 Task: Look for products from Forager only.
Action: Mouse moved to (16, 135)
Screenshot: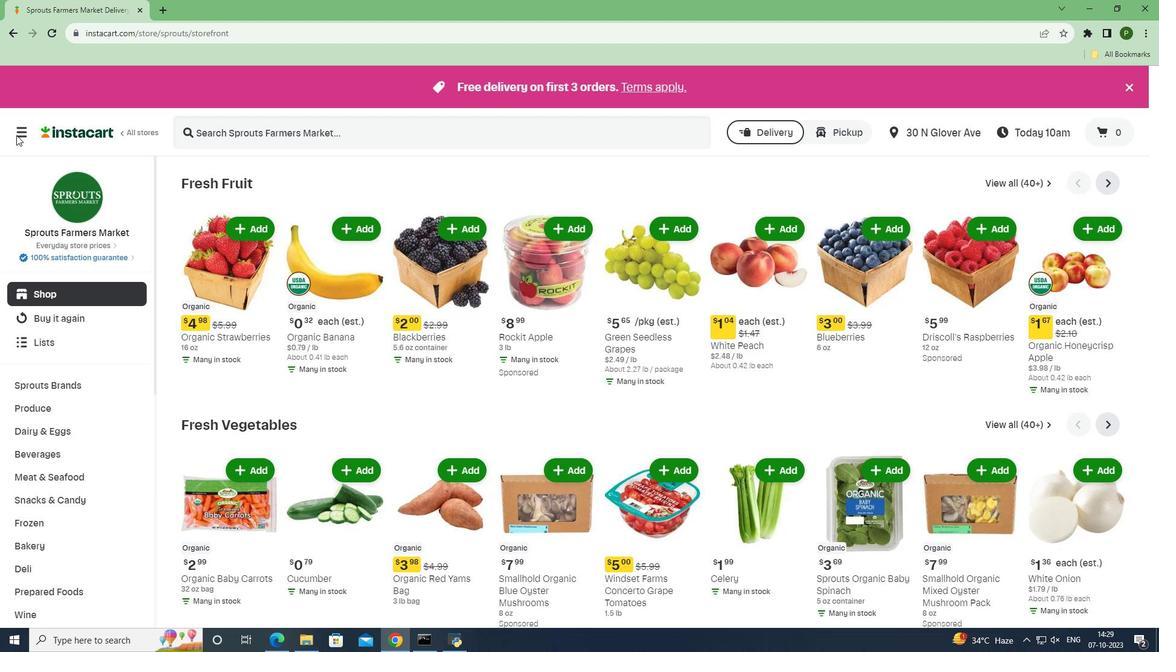 
Action: Mouse pressed left at (16, 135)
Screenshot: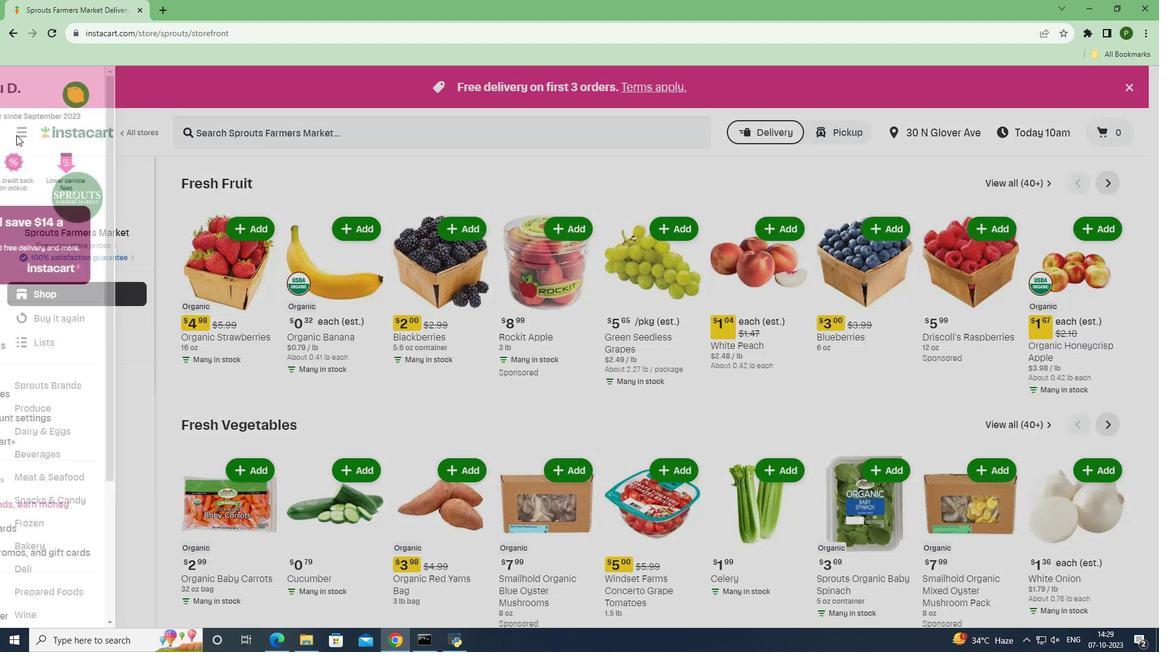
Action: Mouse moved to (37, 318)
Screenshot: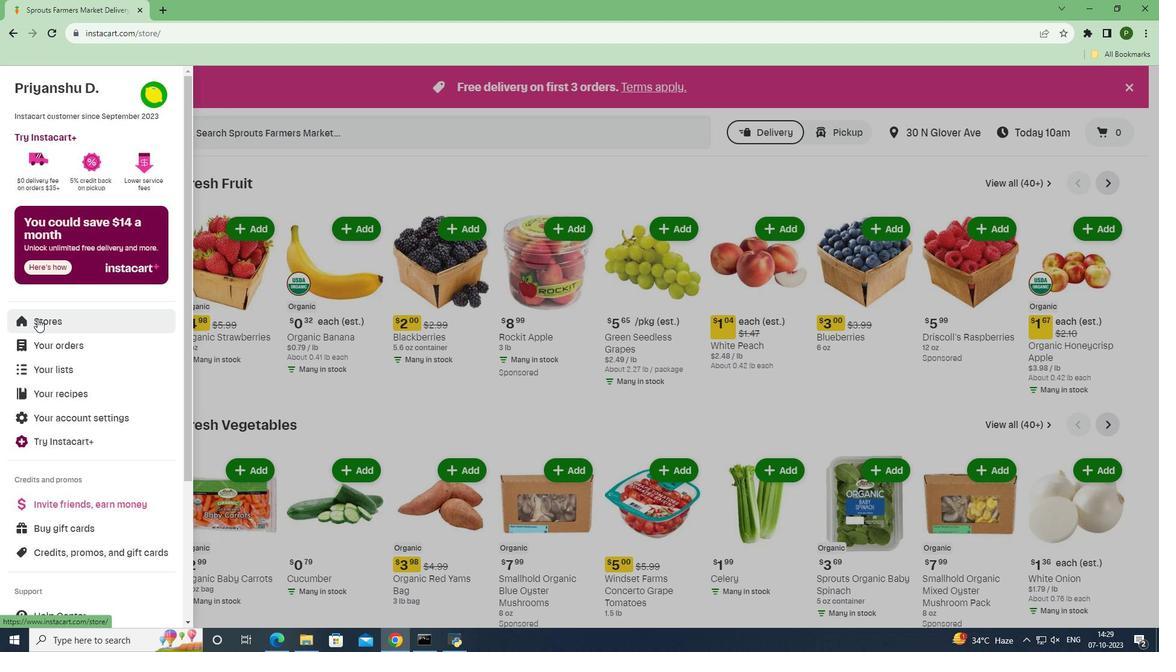 
Action: Mouse pressed left at (37, 318)
Screenshot: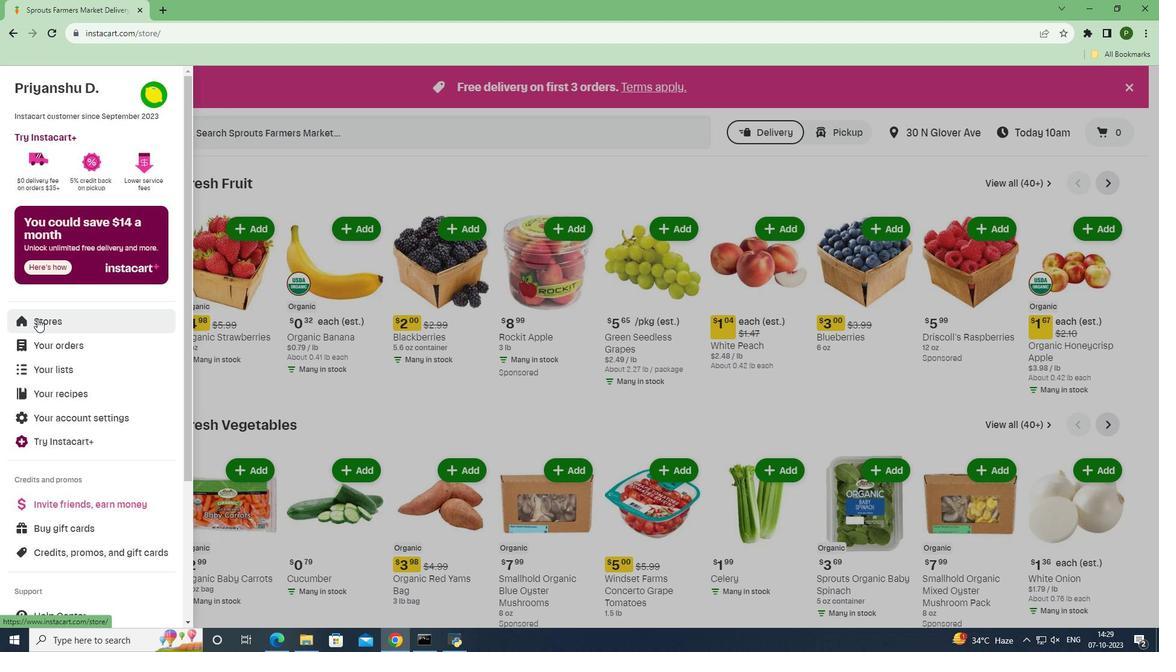 
Action: Mouse moved to (279, 141)
Screenshot: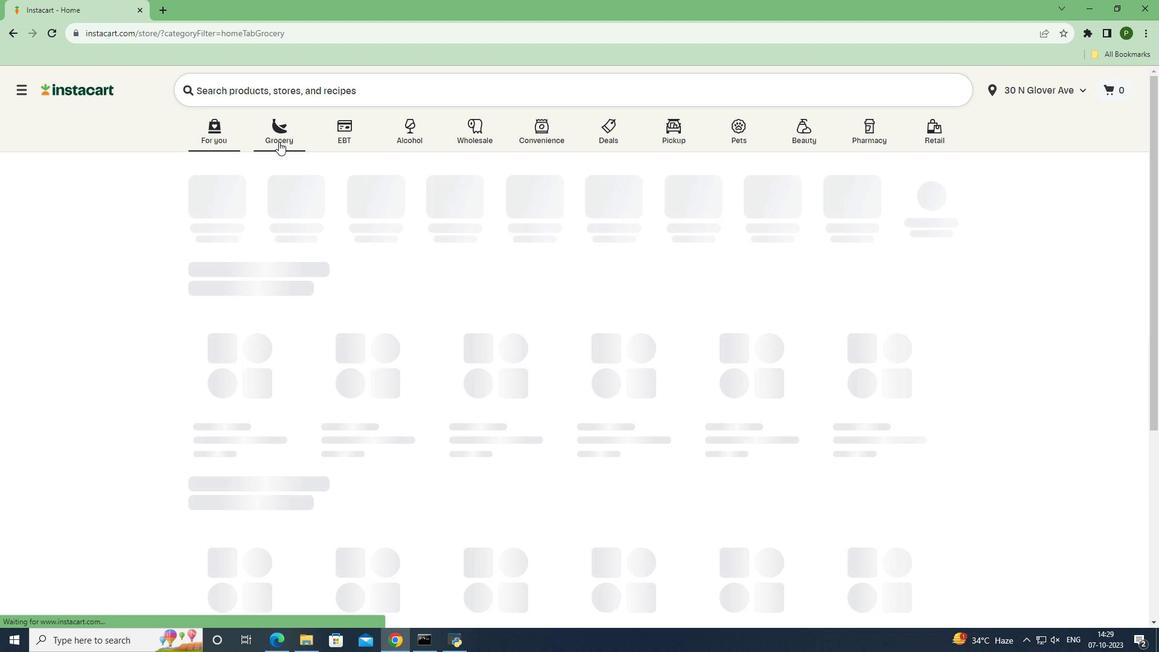 
Action: Mouse pressed left at (279, 141)
Screenshot: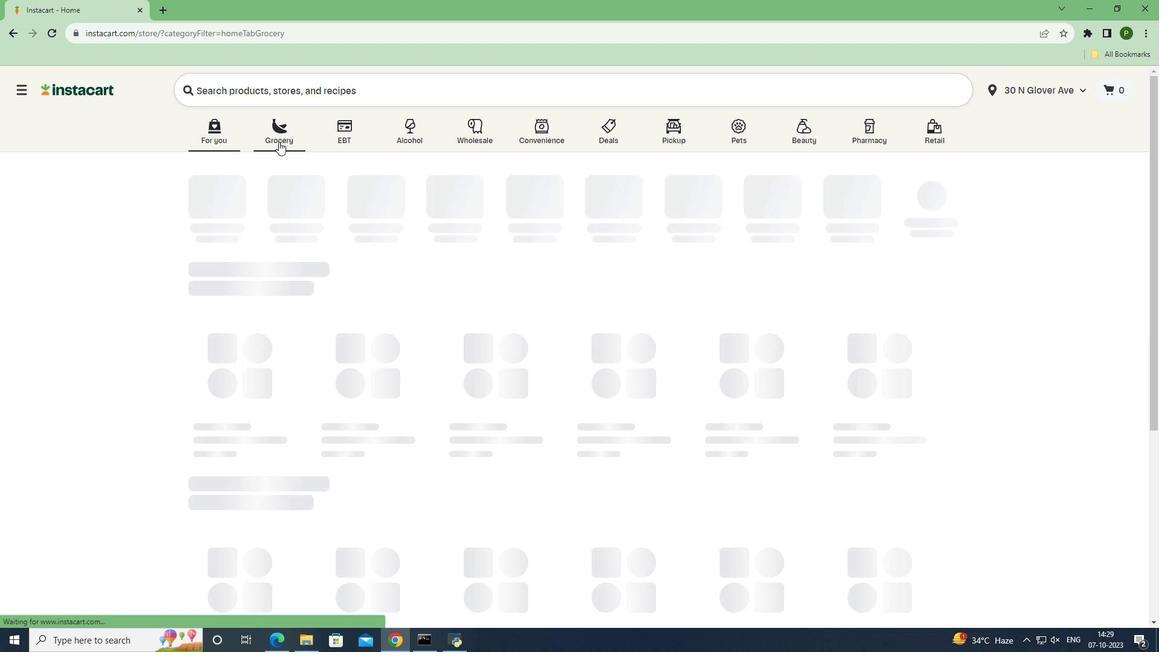 
Action: Mouse moved to (480, 279)
Screenshot: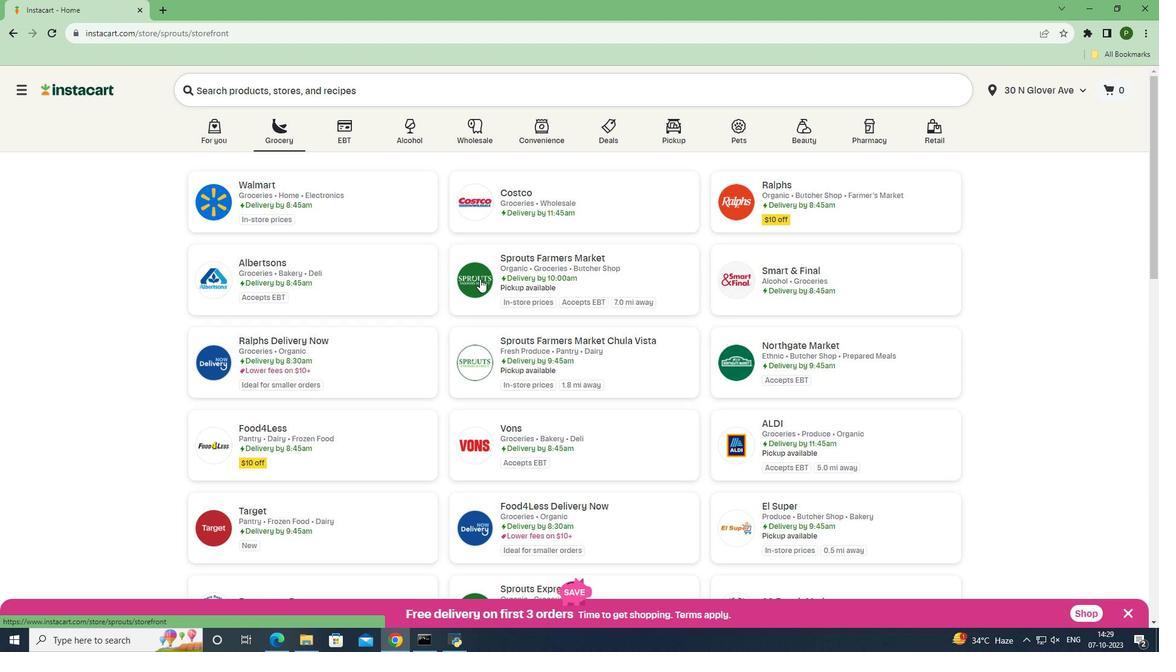
Action: Mouse pressed left at (480, 279)
Screenshot: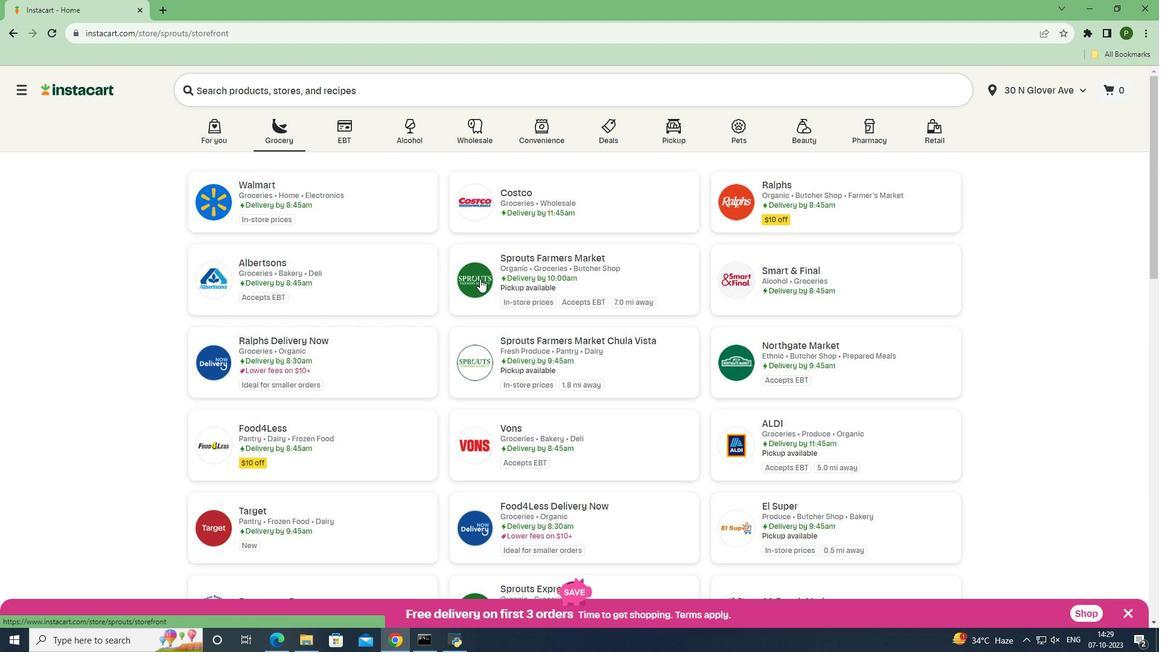 
Action: Mouse moved to (82, 428)
Screenshot: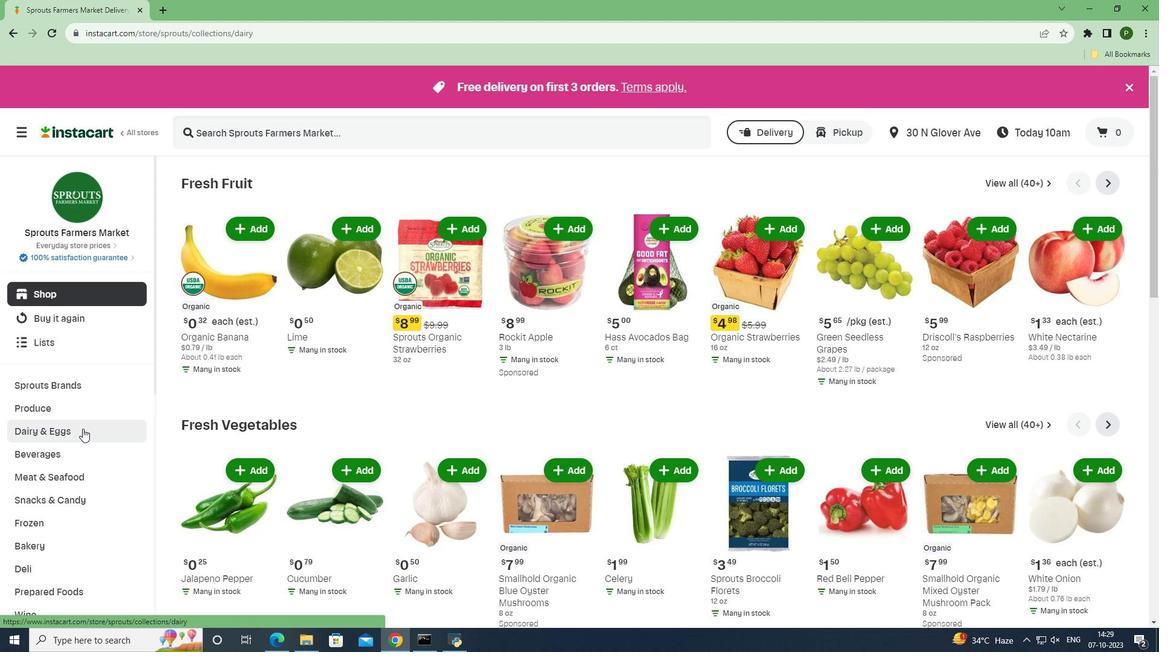 
Action: Mouse pressed left at (82, 428)
Screenshot: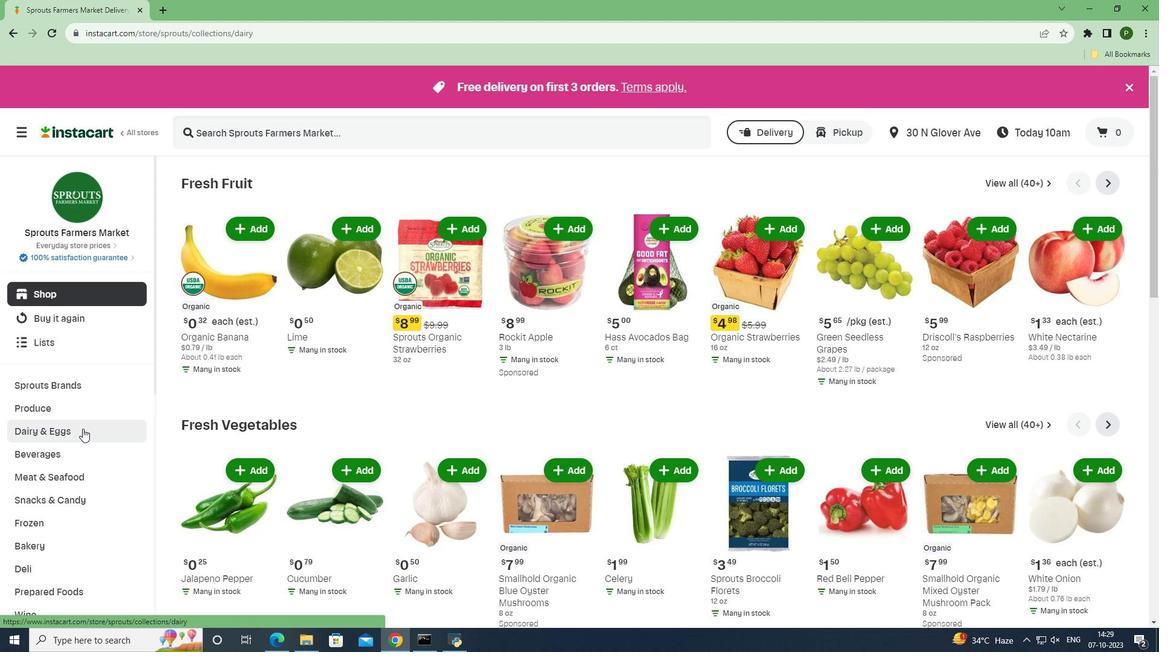 
Action: Mouse moved to (56, 523)
Screenshot: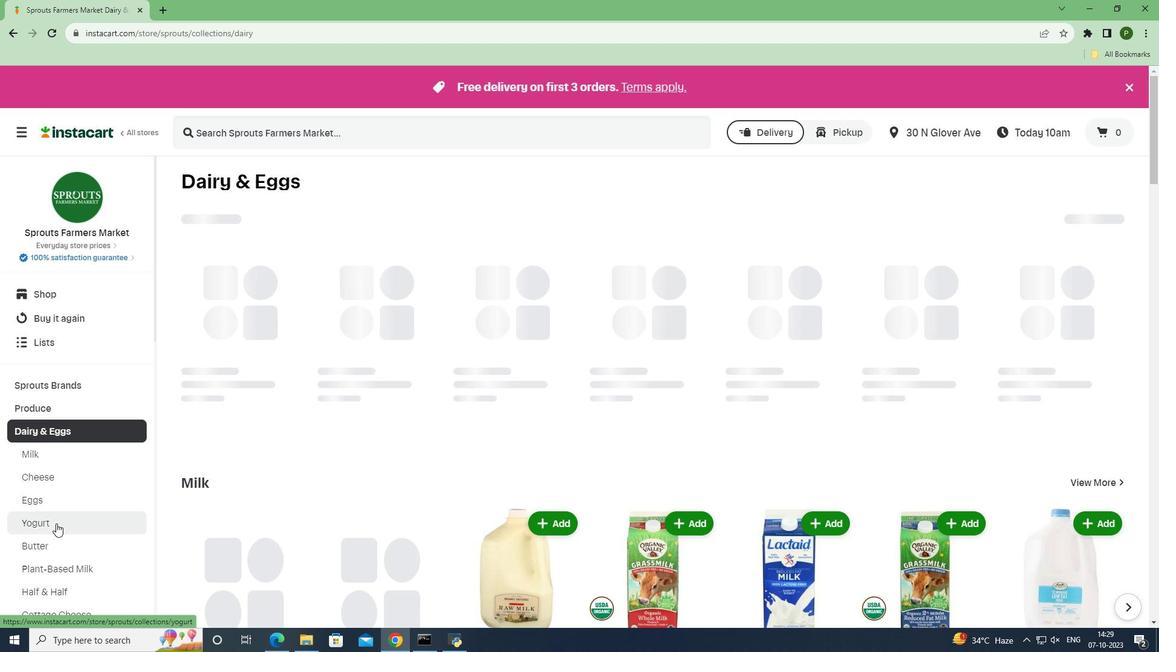 
Action: Mouse pressed left at (56, 523)
Screenshot: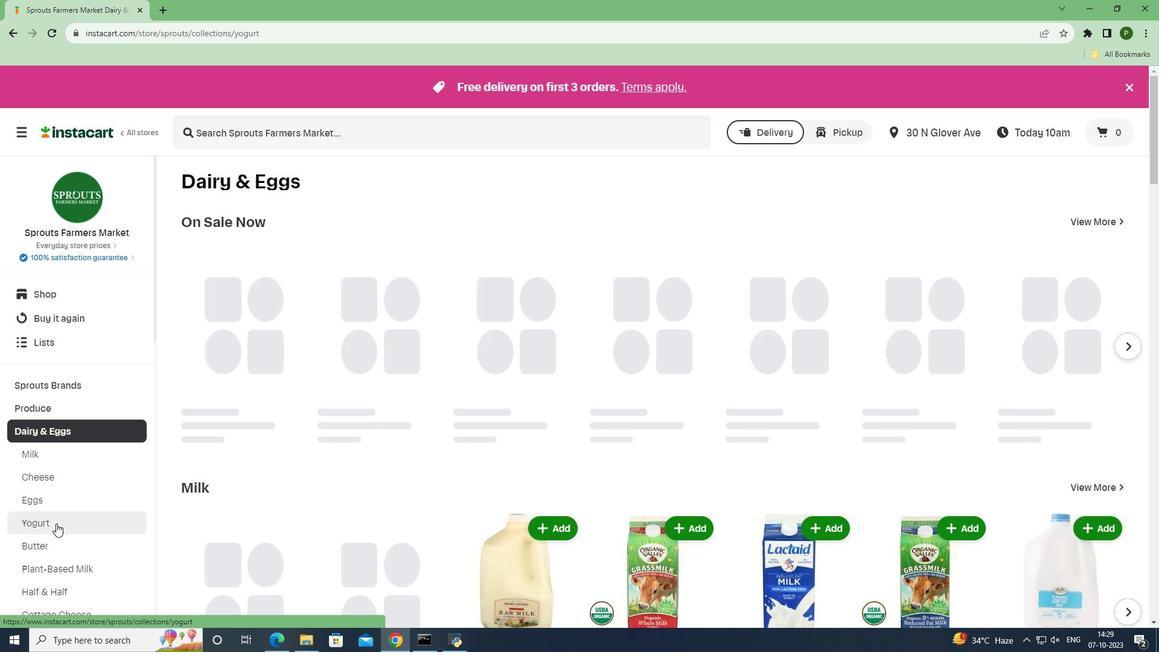 
Action: Mouse moved to (382, 273)
Screenshot: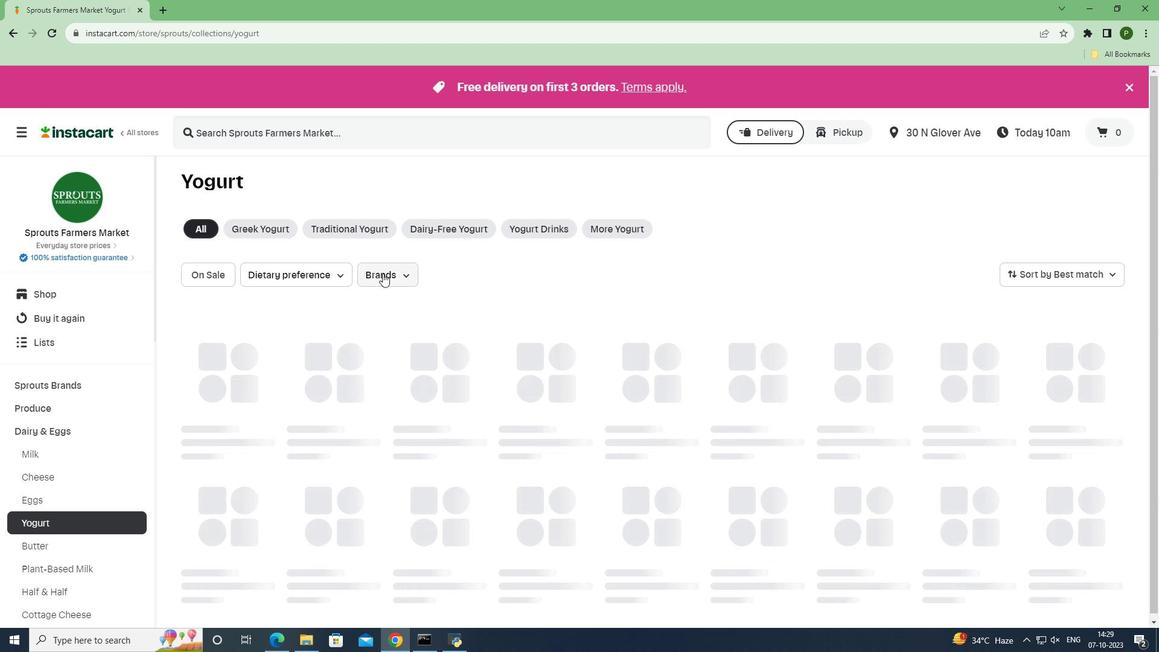 
Action: Mouse pressed left at (382, 273)
Screenshot: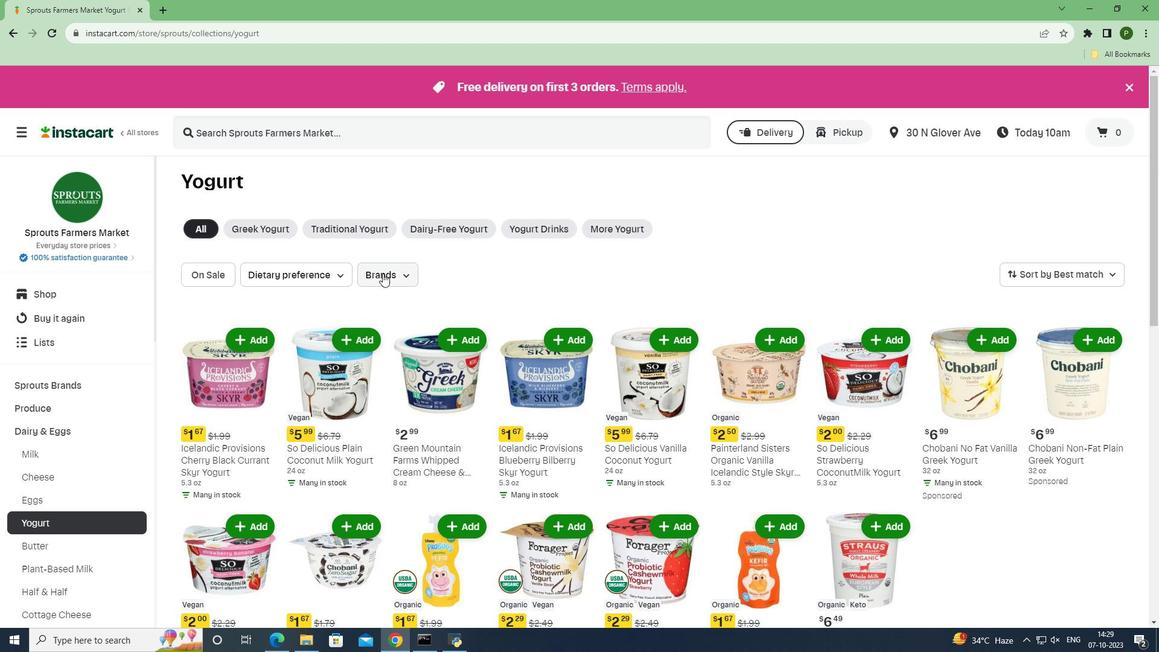 
Action: Mouse moved to (434, 382)
Screenshot: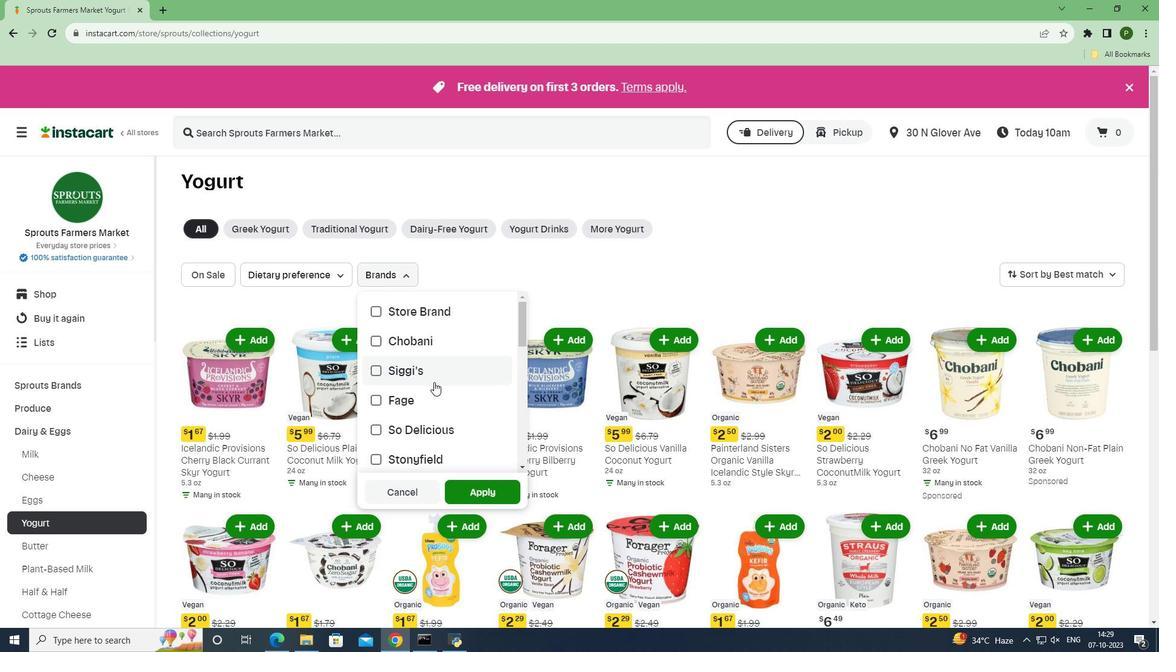 
Action: Mouse scrolled (434, 381) with delta (0, 0)
Screenshot: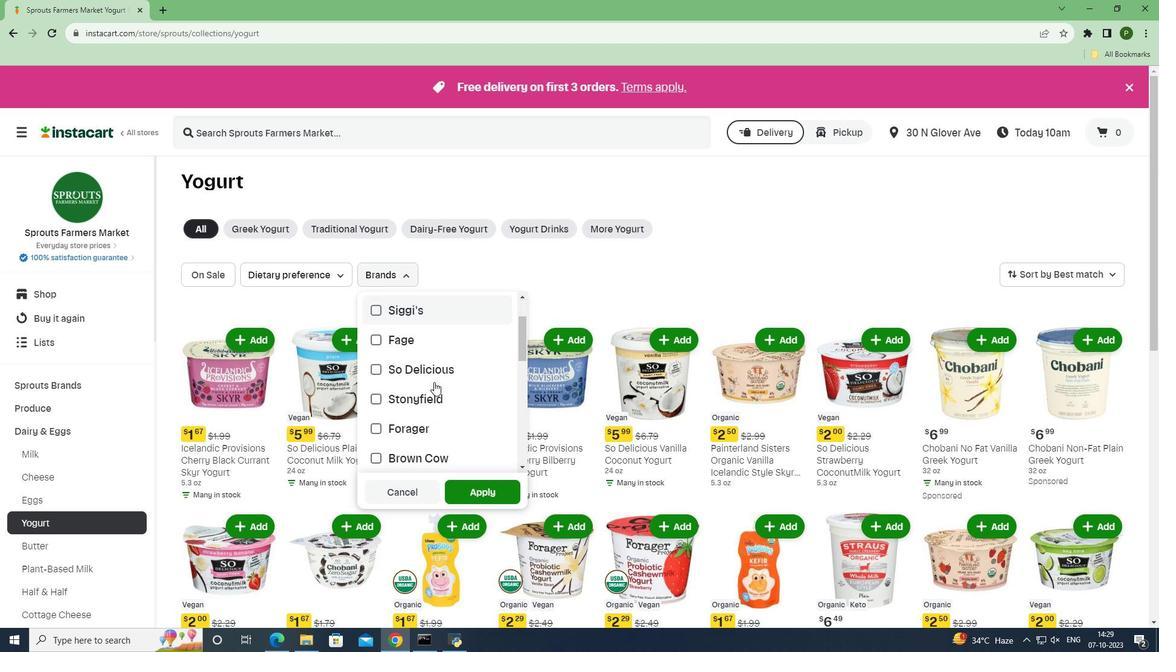 
Action: Mouse moved to (410, 422)
Screenshot: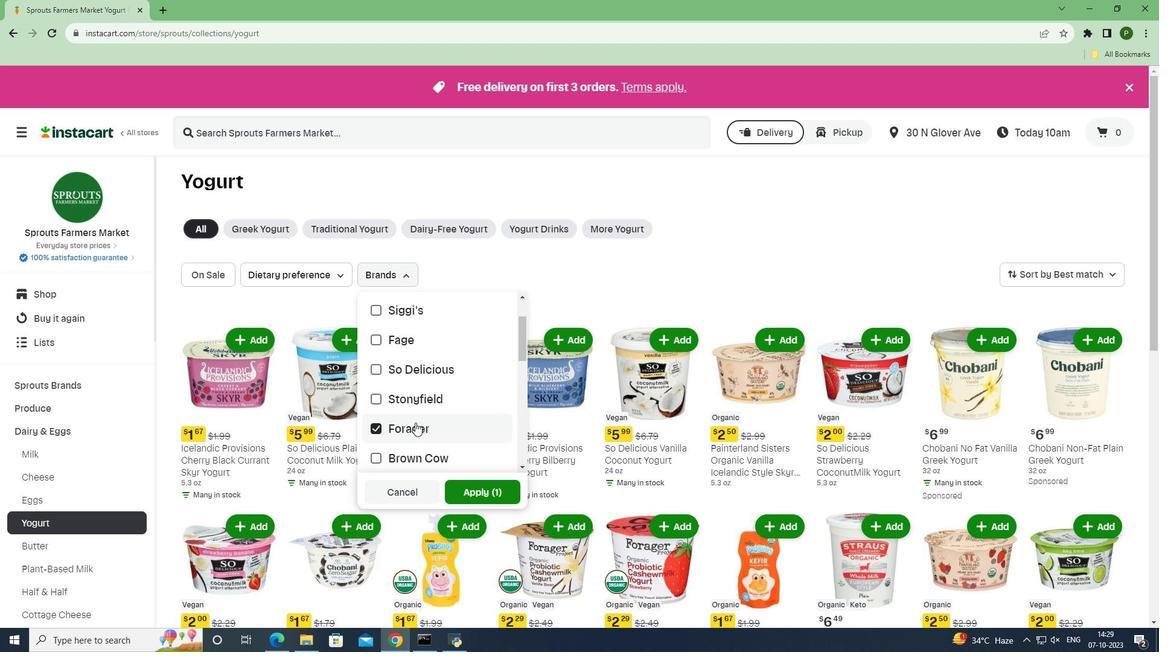 
Action: Mouse pressed left at (410, 422)
Screenshot: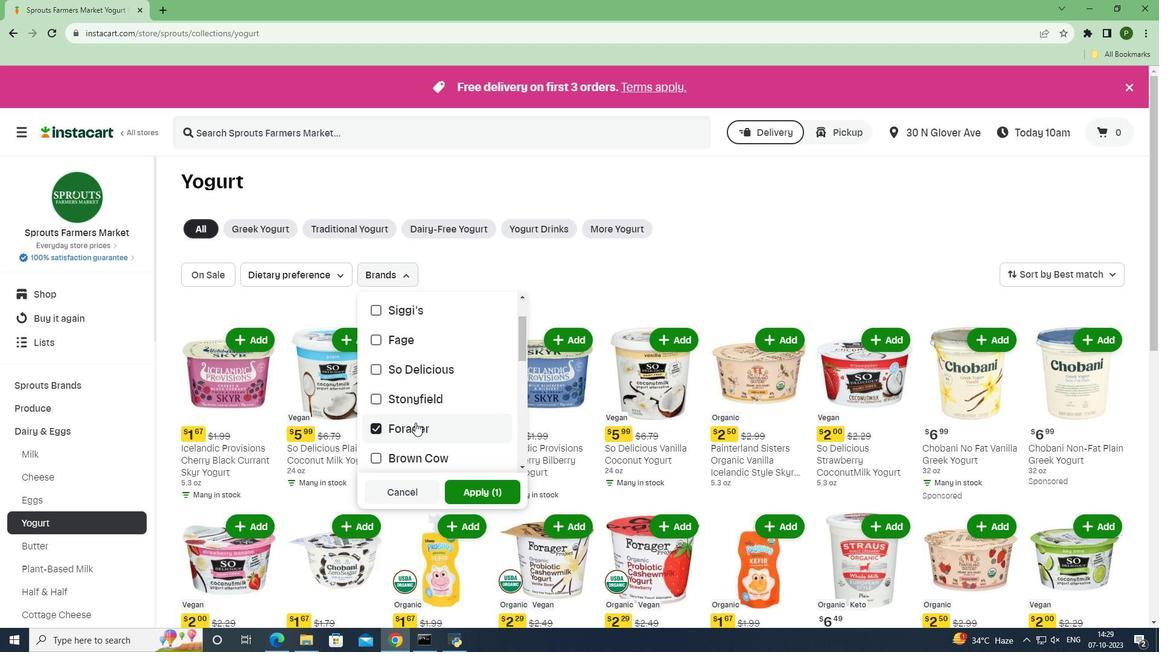 
Action: Mouse moved to (476, 488)
Screenshot: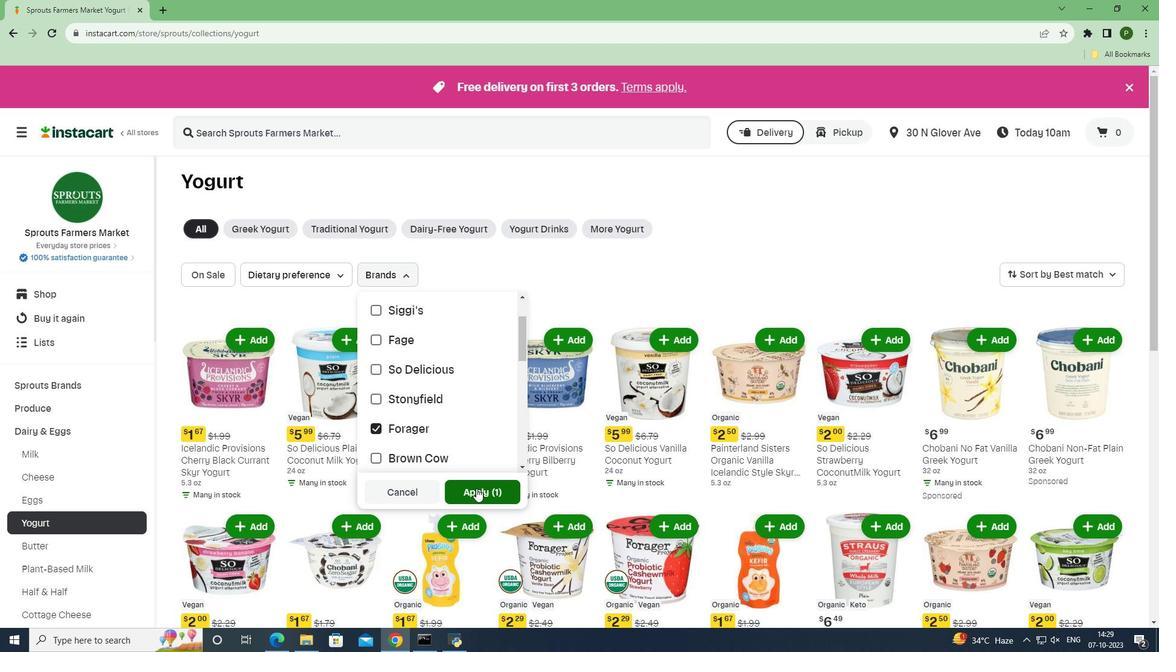 
Action: Mouse pressed left at (476, 488)
Screenshot: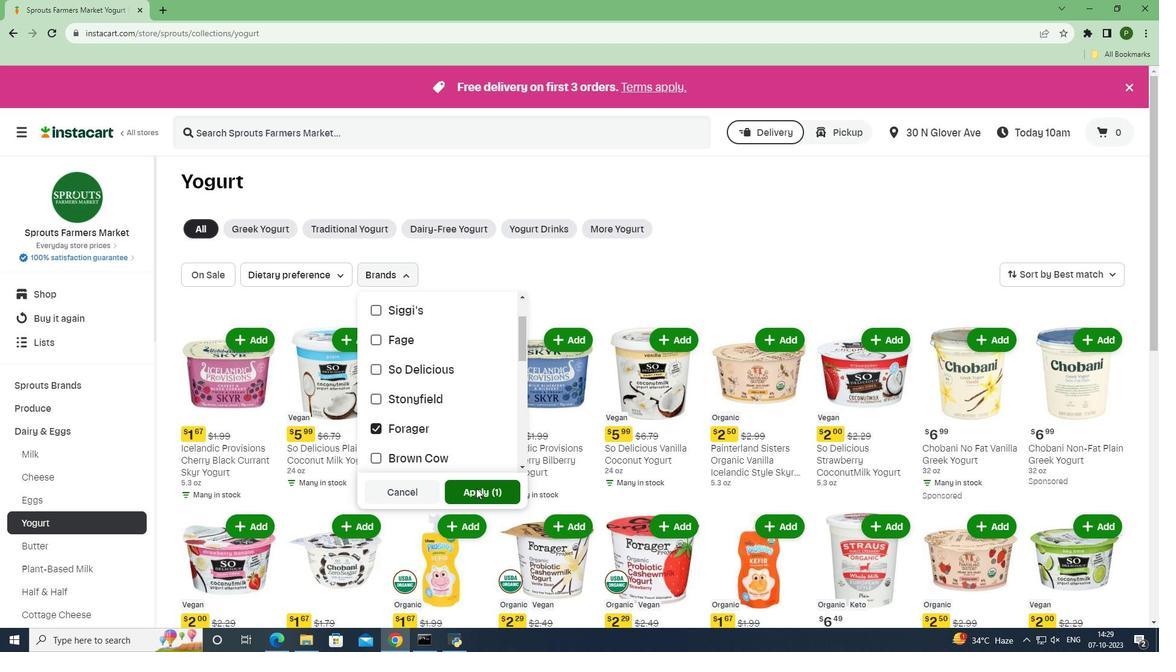 
Action: Mouse moved to (522, 448)
Screenshot: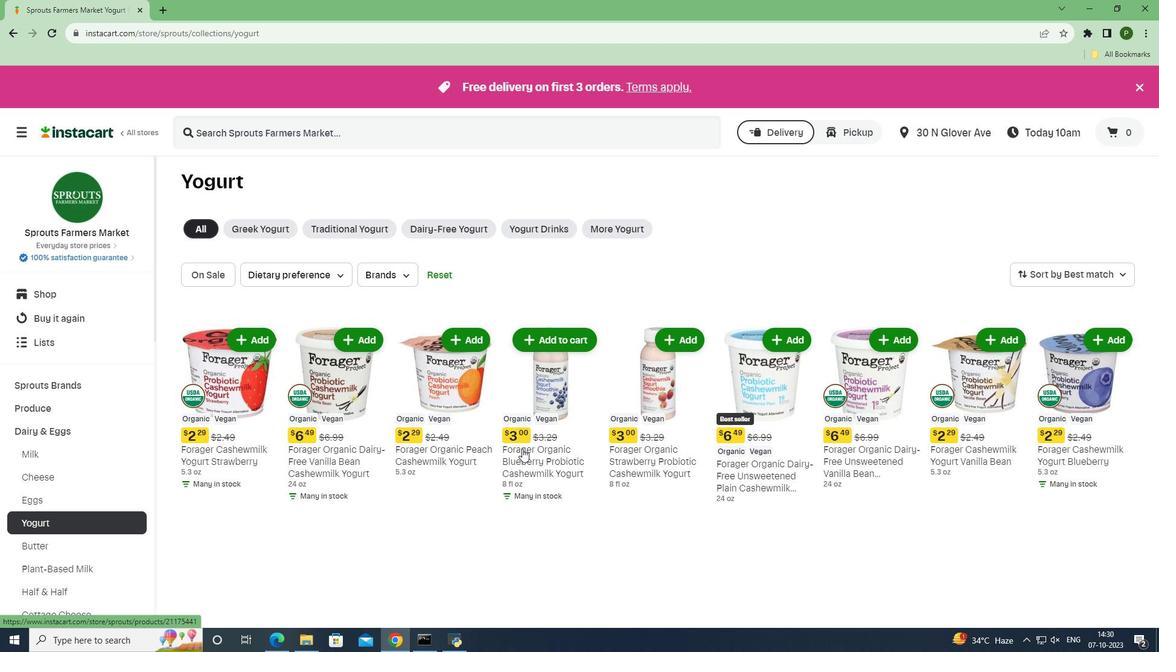
